 Task: Search for "Selling FAQs".
Action: Mouse moved to (978, 171)
Screenshot: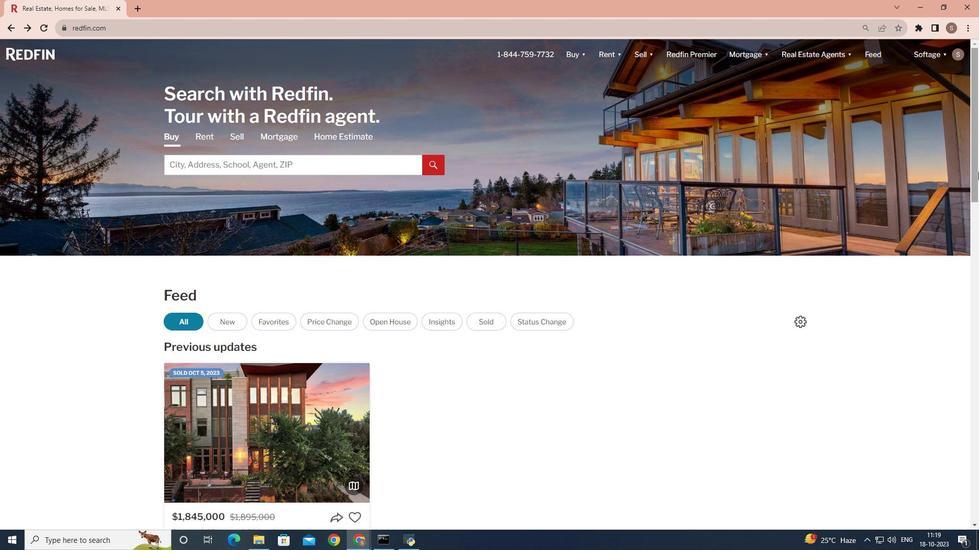 
Action: Mouse pressed left at (978, 171)
Screenshot: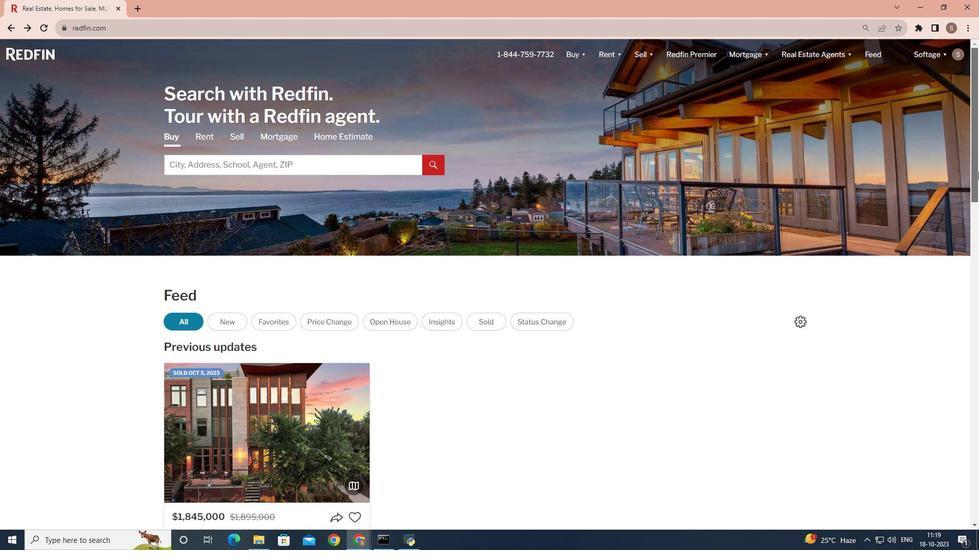 
Action: Mouse moved to (396, 356)
Screenshot: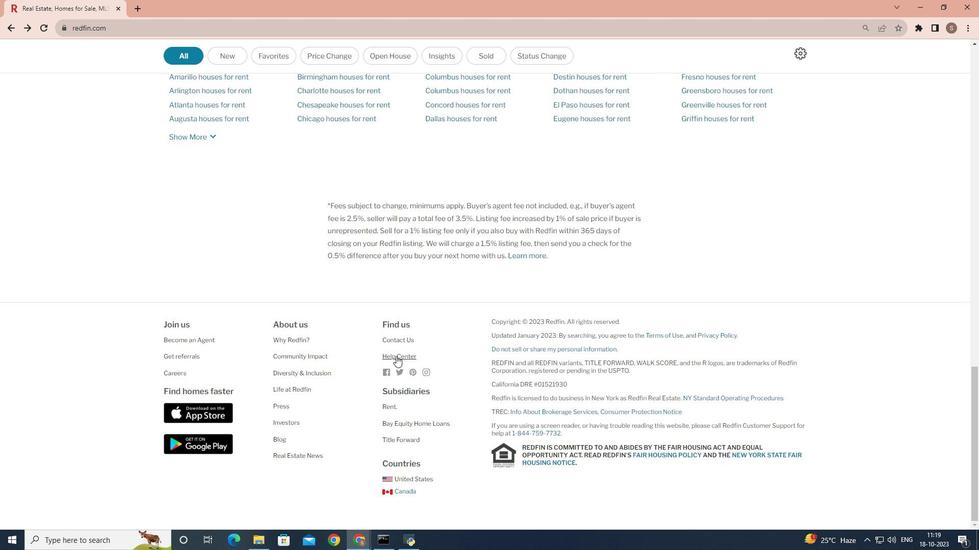 
Action: Mouse pressed left at (396, 356)
Screenshot: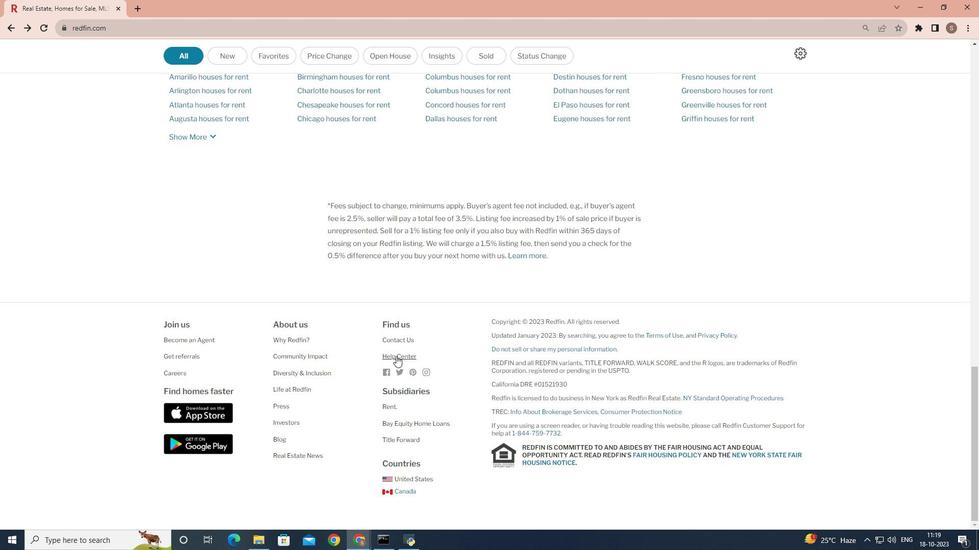 
Action: Mouse moved to (402, 150)
Screenshot: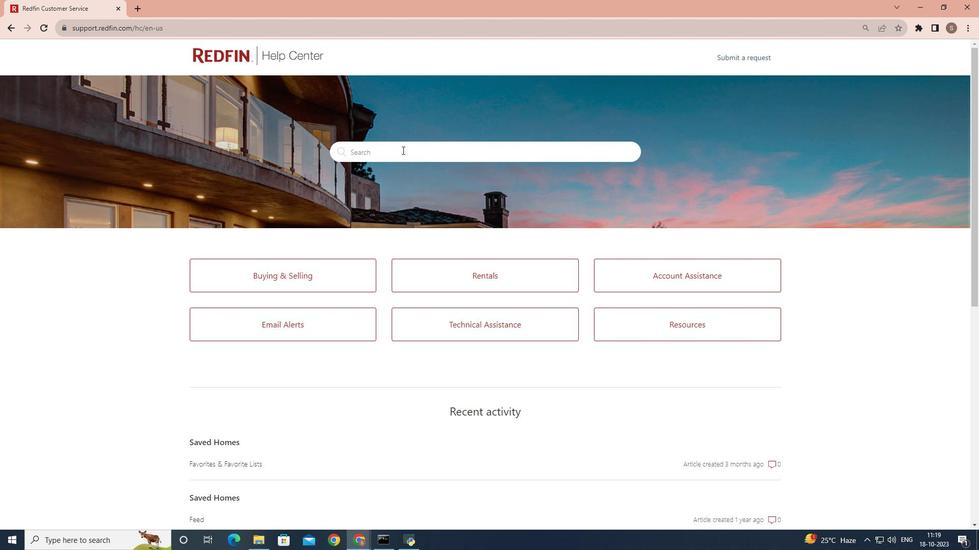 
Action: Mouse pressed left at (402, 150)
Screenshot: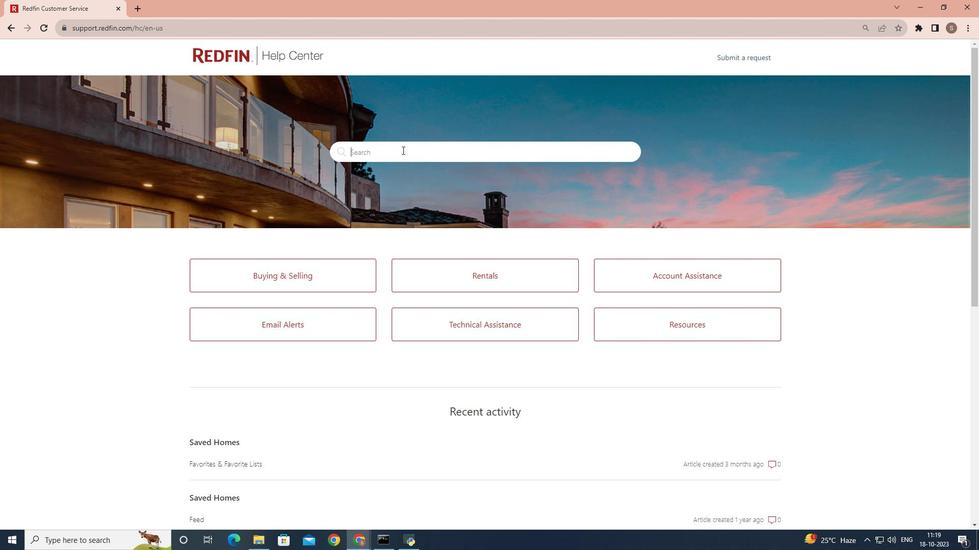 
Action: Key pressed <Key.shift>Selling<Key.space><Key.shift>Fa<Key.backspace><Key.shift>A<Key.shift><Key.shift><Key.shift><Key.shift><Key.shift><Key.shift><Key.shift>Qs<Key.enter>
Screenshot: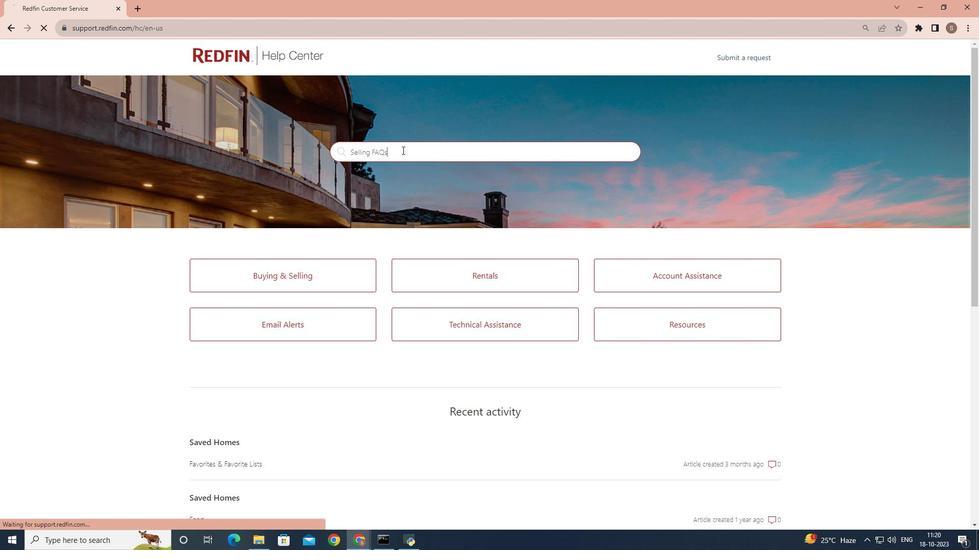 
Action: Mouse moved to (353, 166)
Screenshot: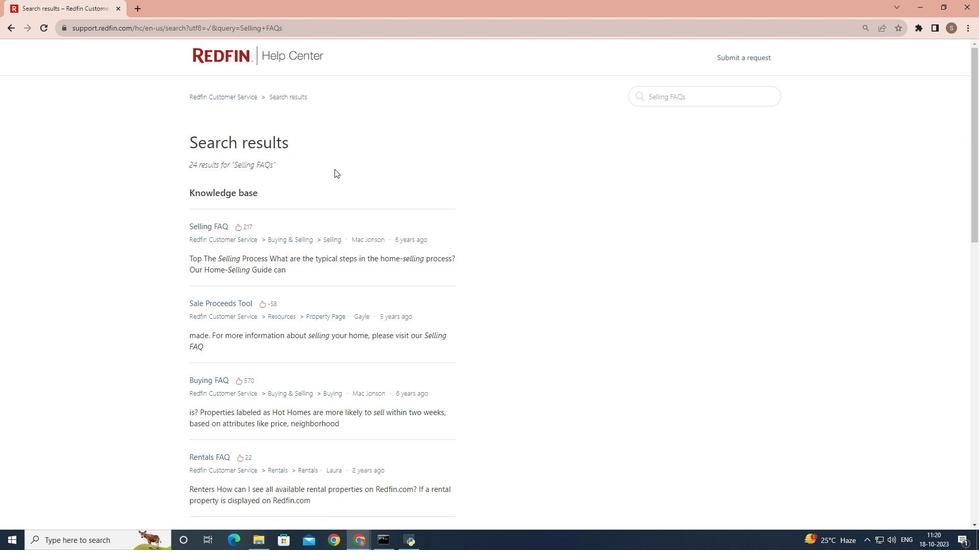 
